 Task: Check the sale-to-list ratio of tennis club in the last 1 year.
Action: Mouse moved to (716, 193)
Screenshot: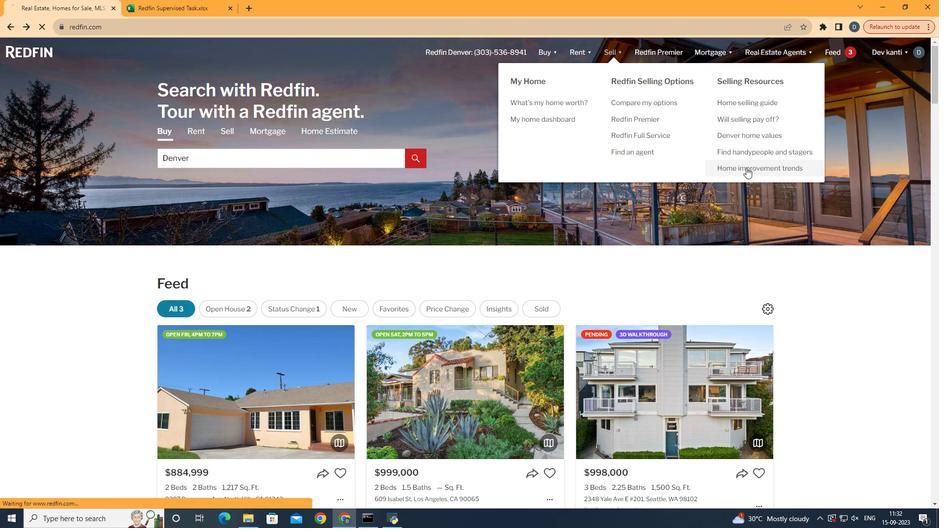
Action: Mouse pressed left at (716, 193)
Screenshot: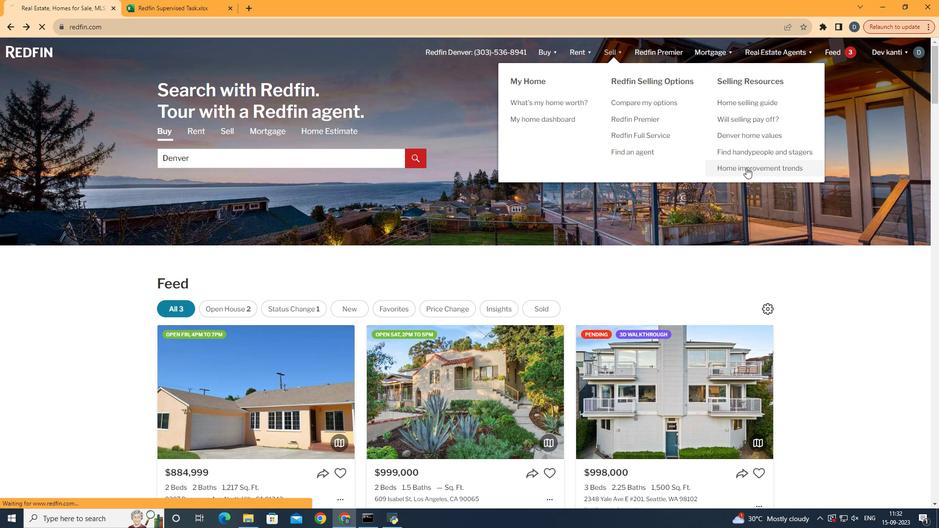 
Action: Mouse moved to (327, 207)
Screenshot: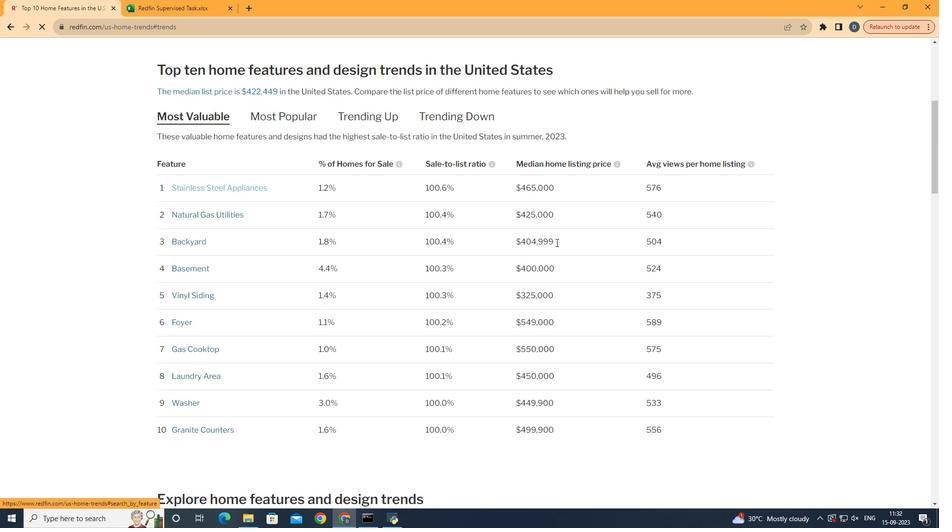 
Action: Mouse pressed left at (327, 207)
Screenshot: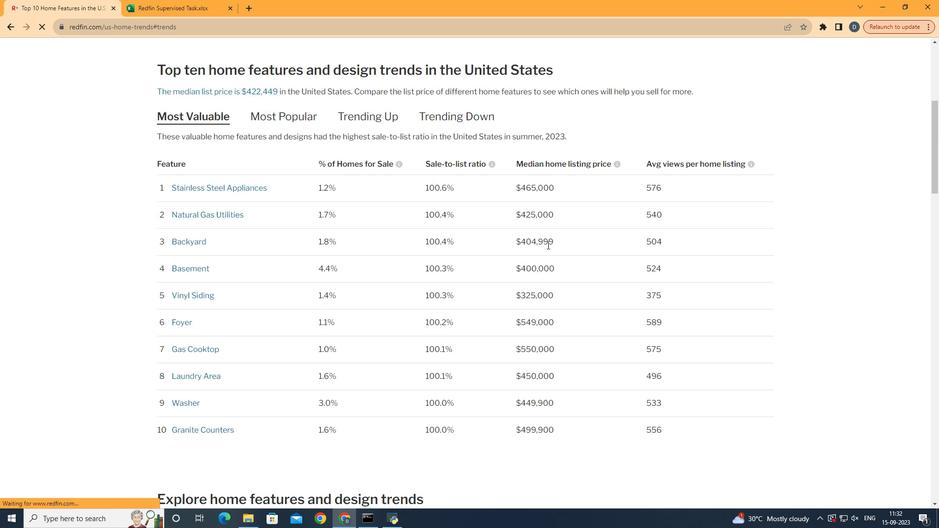 
Action: Mouse moved to (438, 239)
Screenshot: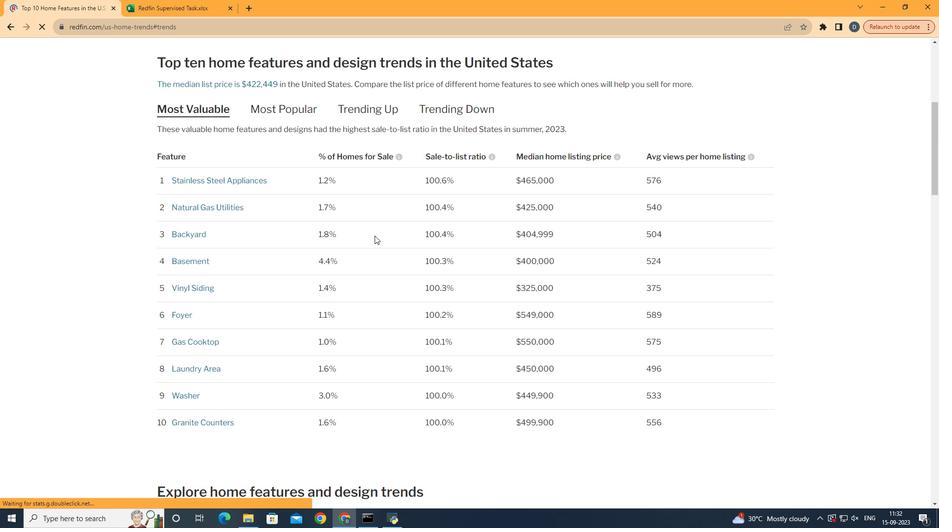 
Action: Mouse scrolled (438, 238) with delta (0, 0)
Screenshot: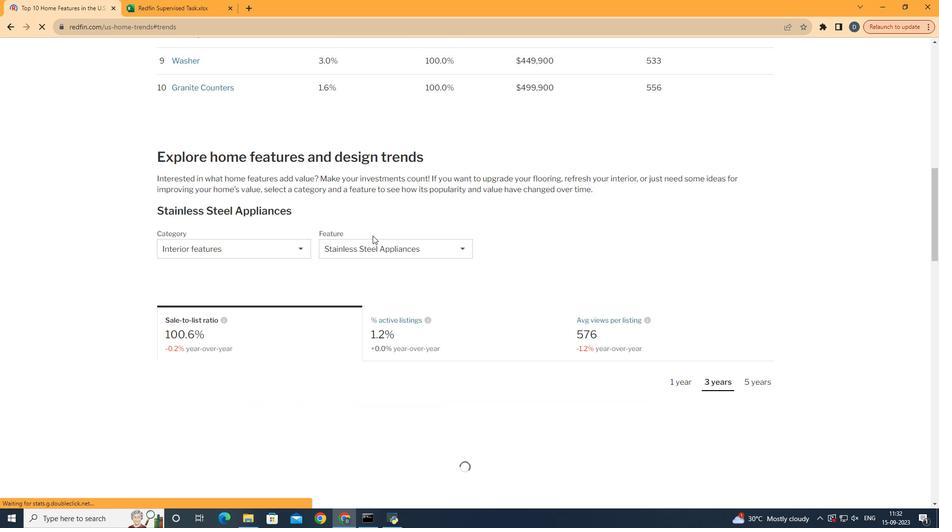 
Action: Mouse scrolled (438, 238) with delta (0, 0)
Screenshot: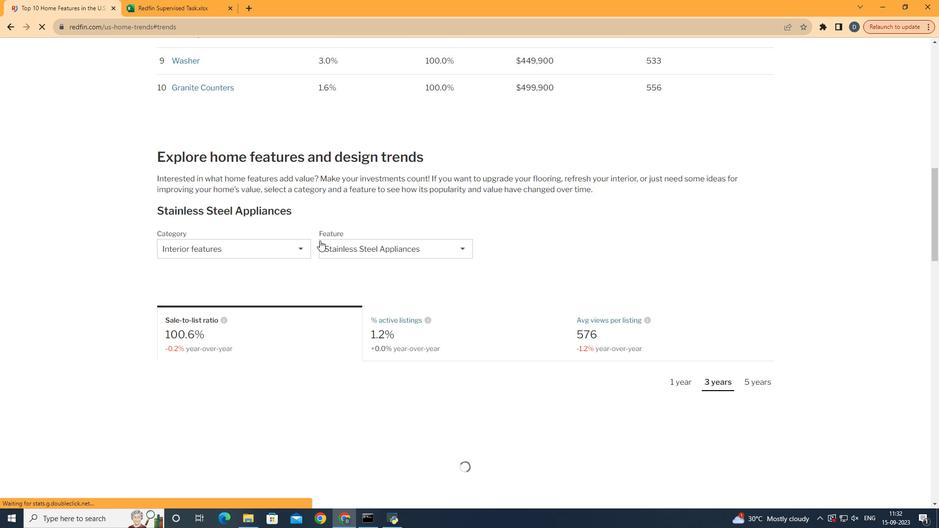 
Action: Mouse scrolled (438, 238) with delta (0, 0)
Screenshot: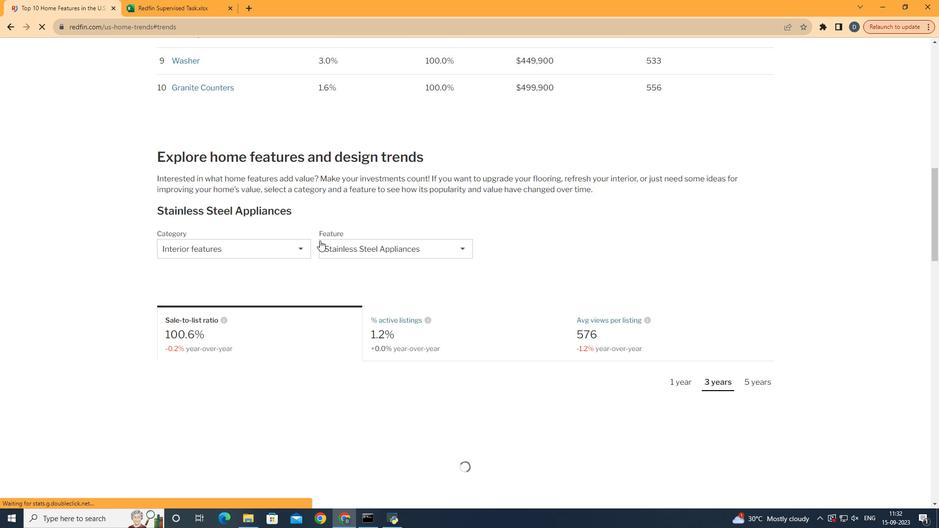 
Action: Mouse scrolled (438, 238) with delta (0, 0)
Screenshot: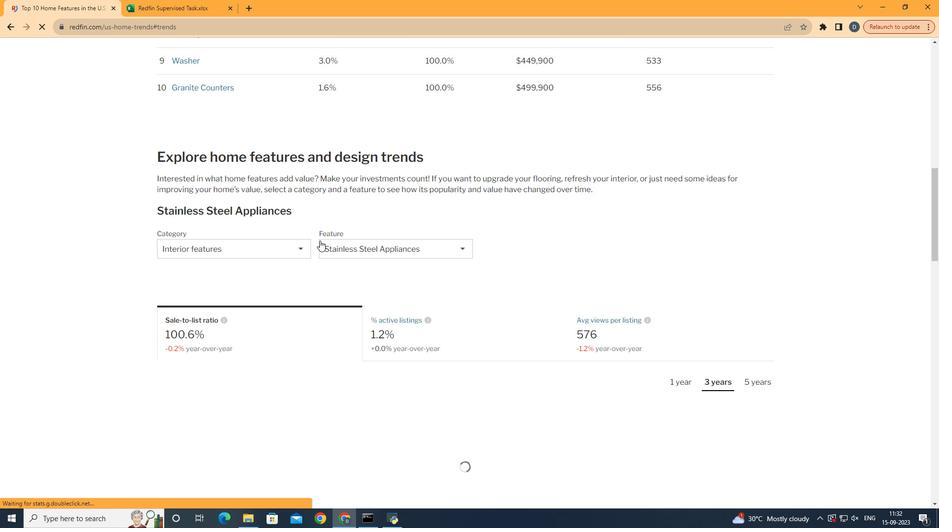 
Action: Mouse scrolled (438, 238) with delta (0, 0)
Screenshot: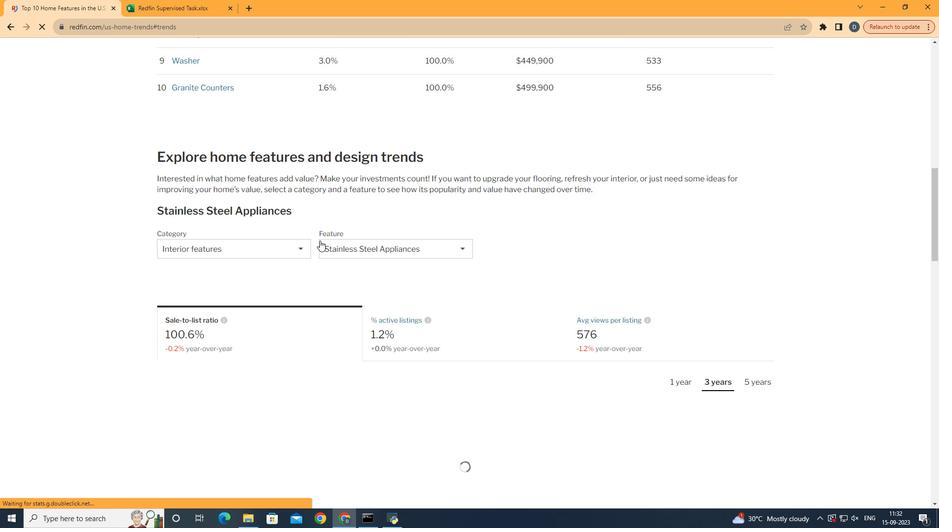 
Action: Mouse scrolled (438, 238) with delta (0, 0)
Screenshot: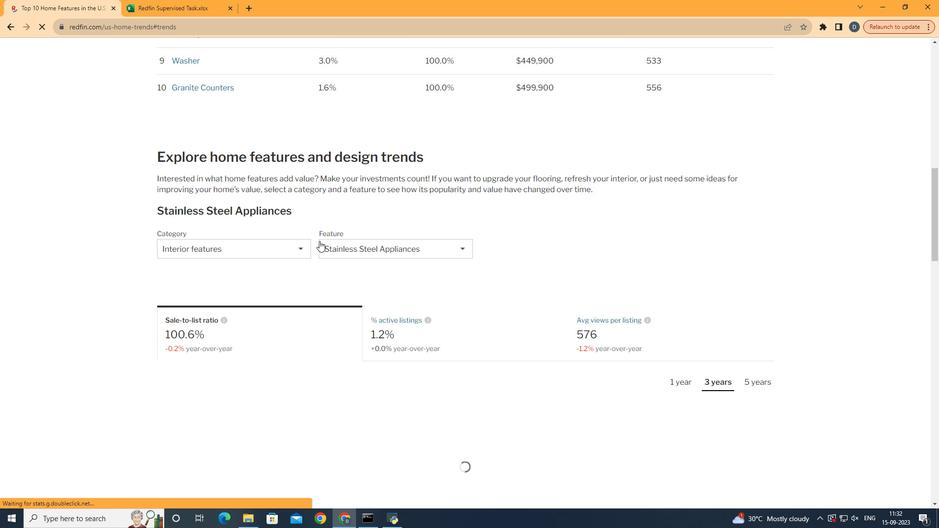 
Action: Mouse scrolled (438, 238) with delta (0, 0)
Screenshot: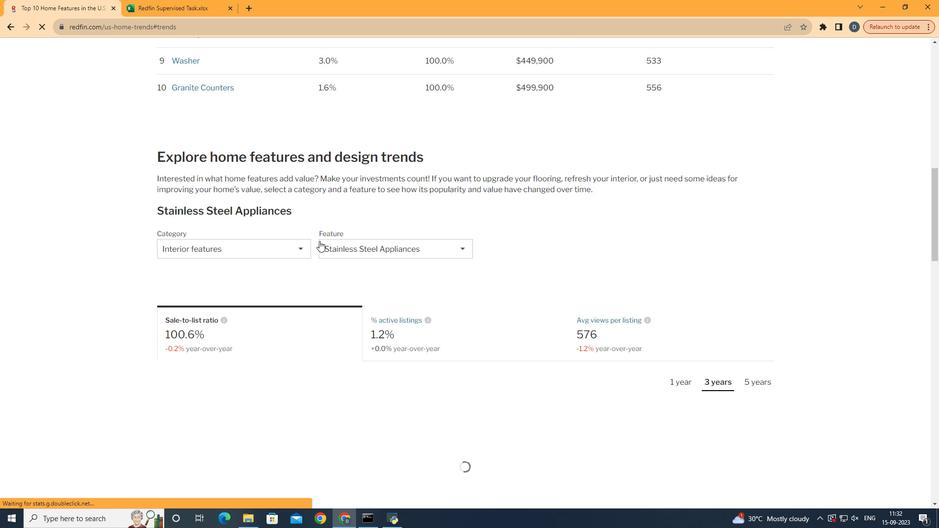 
Action: Mouse moved to (397, 242)
Screenshot: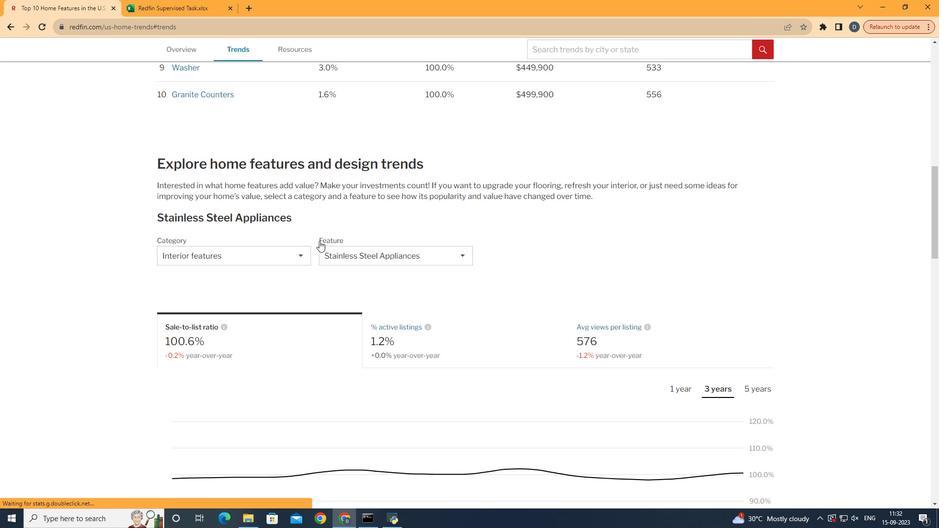 
Action: Mouse scrolled (397, 242) with delta (0, 0)
Screenshot: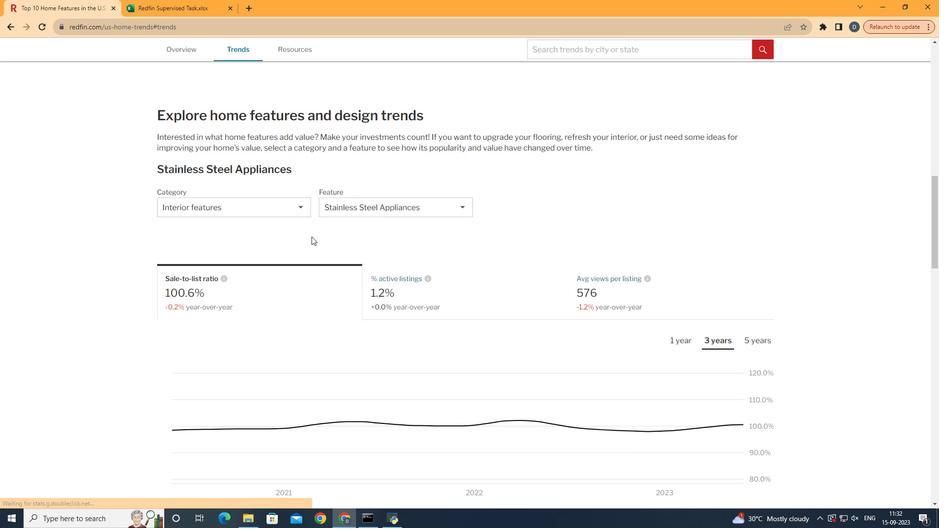 
Action: Mouse moved to (391, 239)
Screenshot: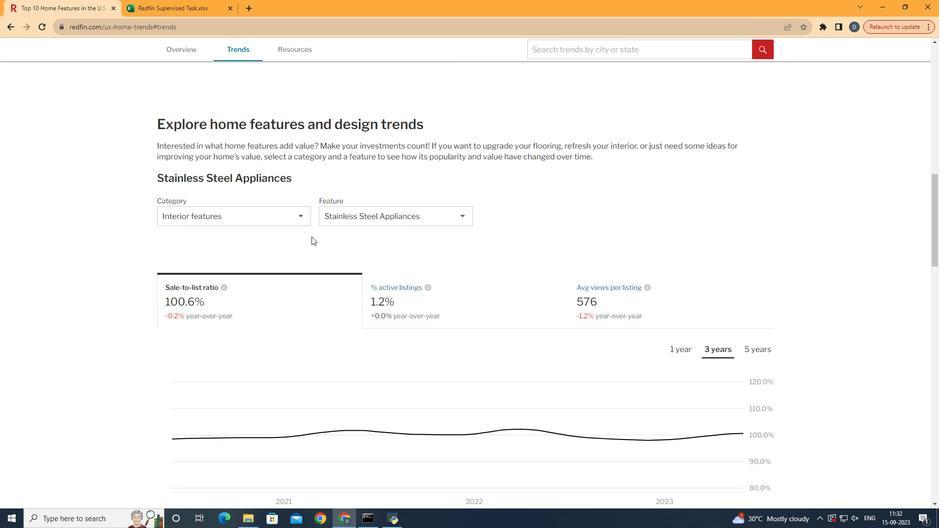 
Action: Mouse scrolled (391, 239) with delta (0, 0)
Screenshot: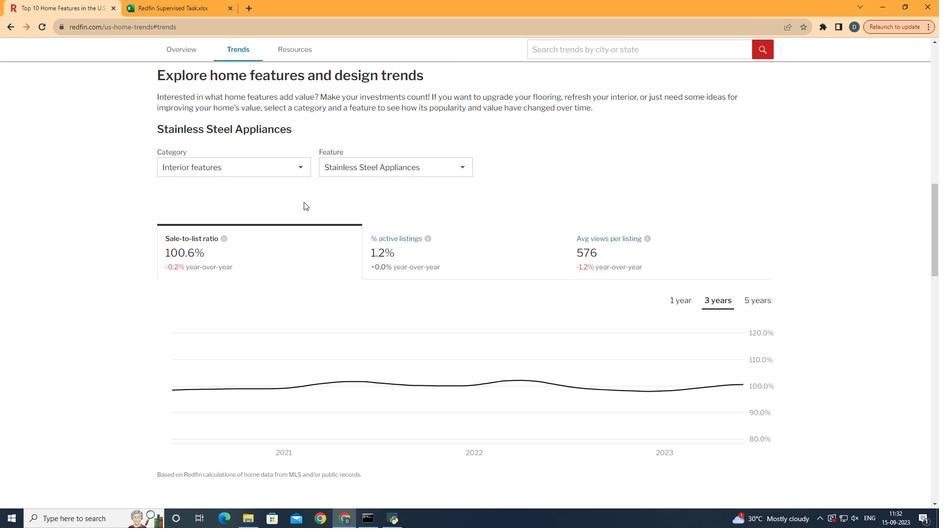
Action: Mouse moved to (384, 193)
Screenshot: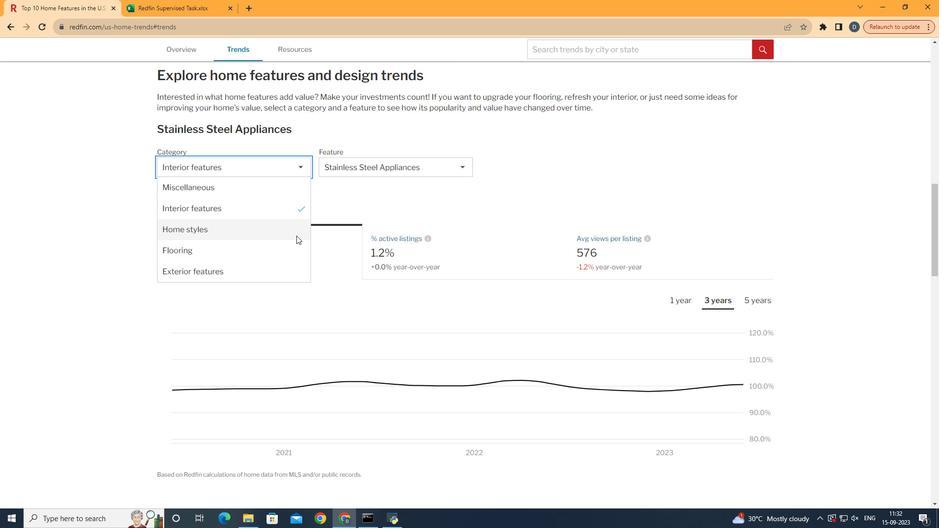 
Action: Mouse pressed left at (384, 193)
Screenshot: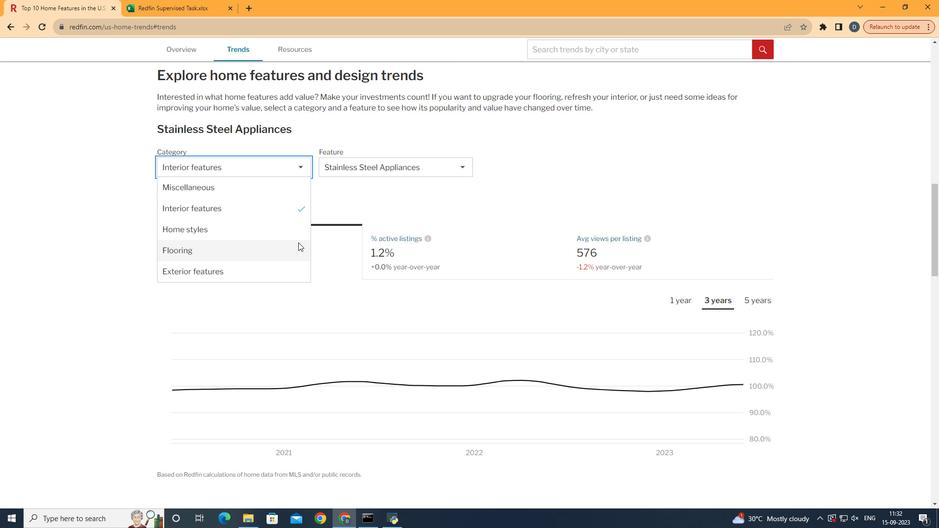 
Action: Mouse moved to (377, 255)
Screenshot: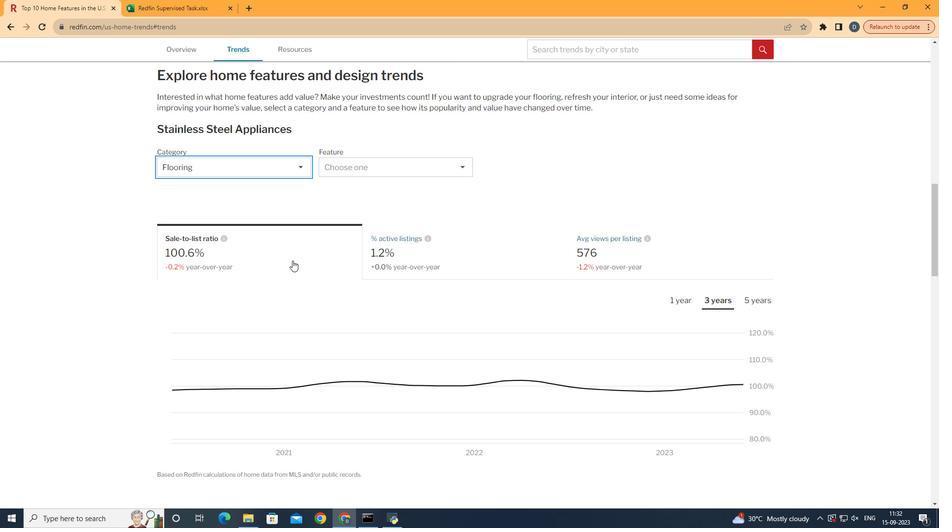 
Action: Mouse pressed left at (377, 255)
Screenshot: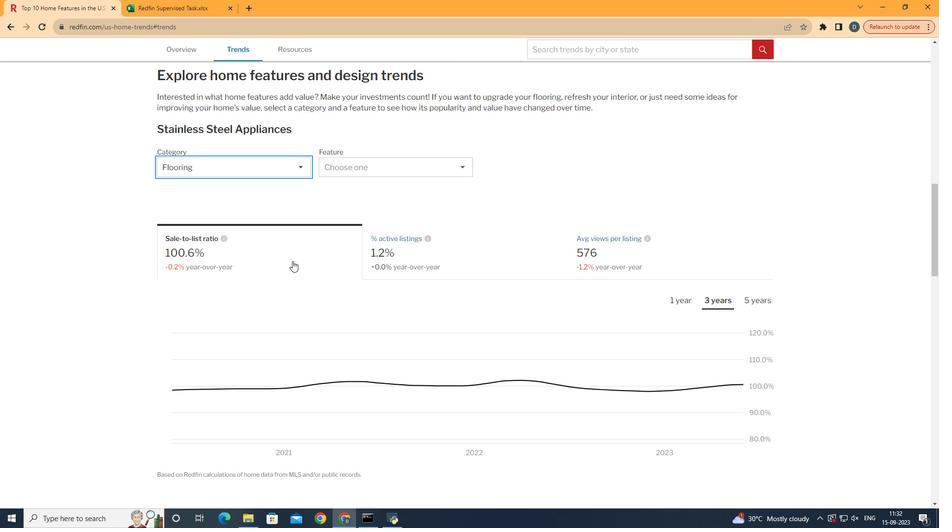 
Action: Mouse moved to (364, 195)
Screenshot: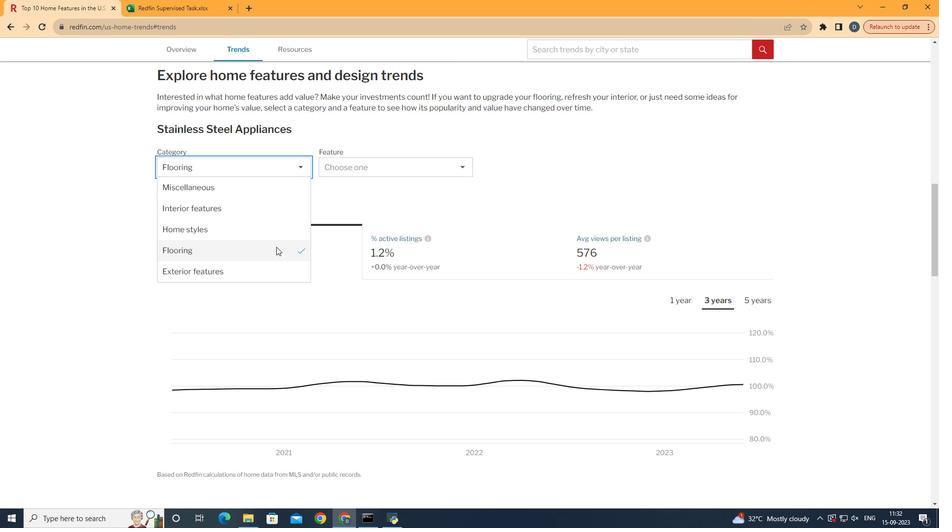 
Action: Mouse pressed left at (364, 195)
Screenshot: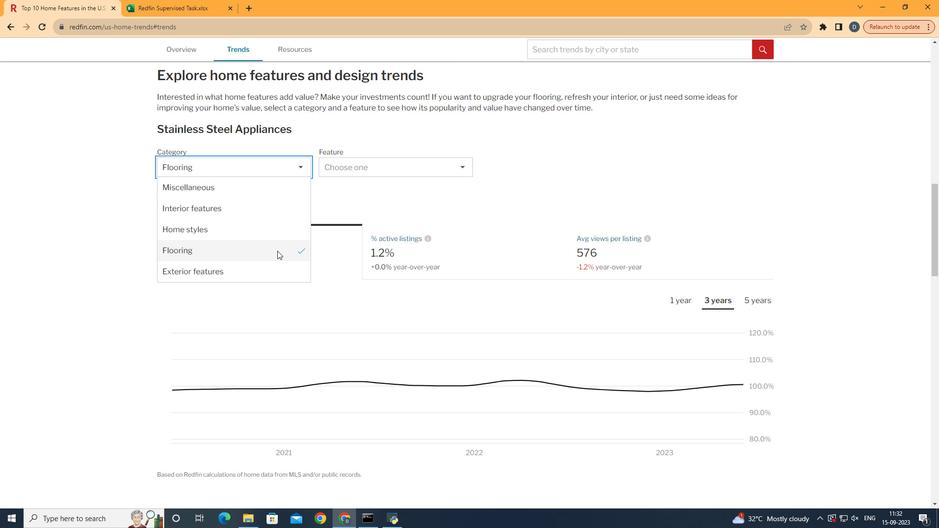 
Action: Mouse moved to (368, 258)
Screenshot: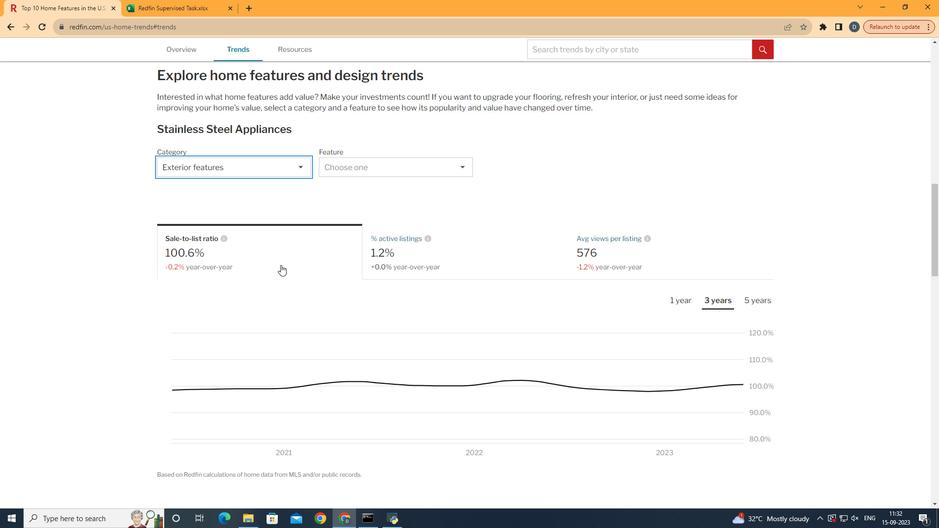 
Action: Mouse pressed left at (368, 258)
Screenshot: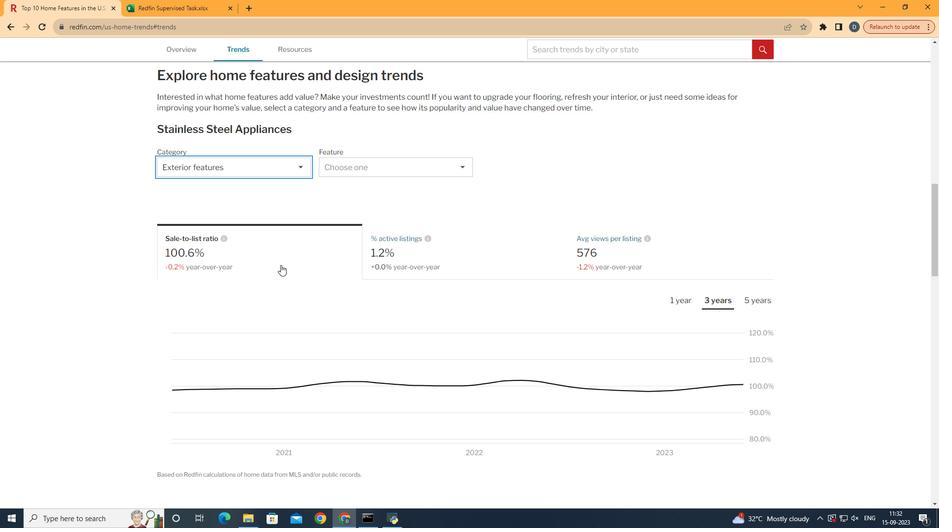 
Action: Mouse moved to (464, 200)
Screenshot: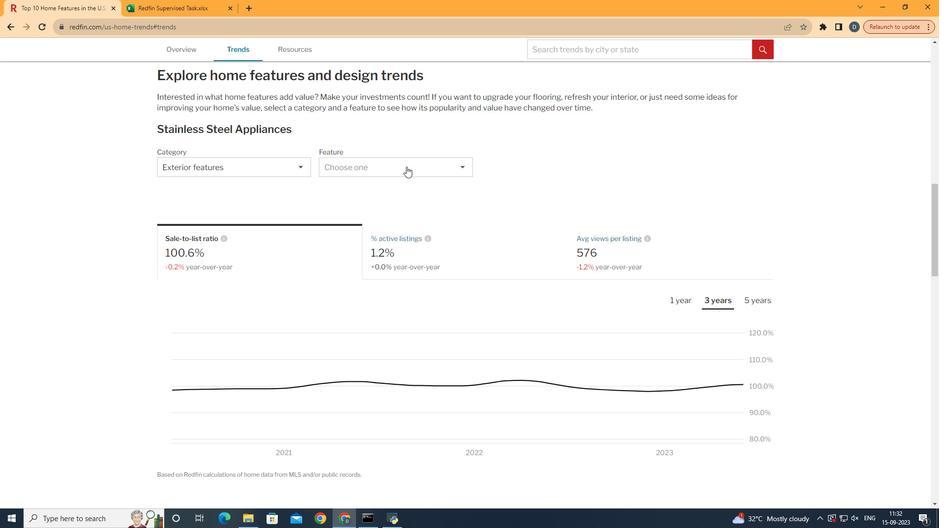 
Action: Mouse pressed left at (464, 200)
Screenshot: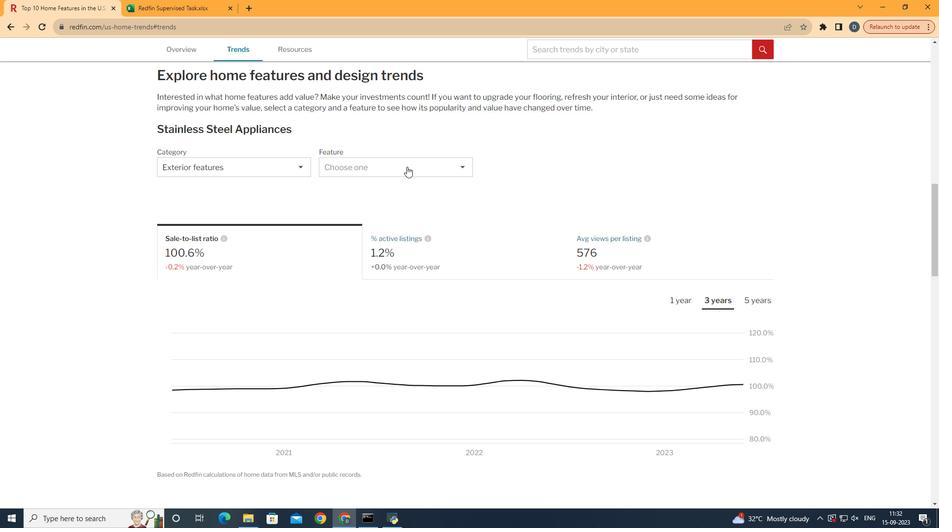 
Action: Mouse moved to (462, 193)
Screenshot: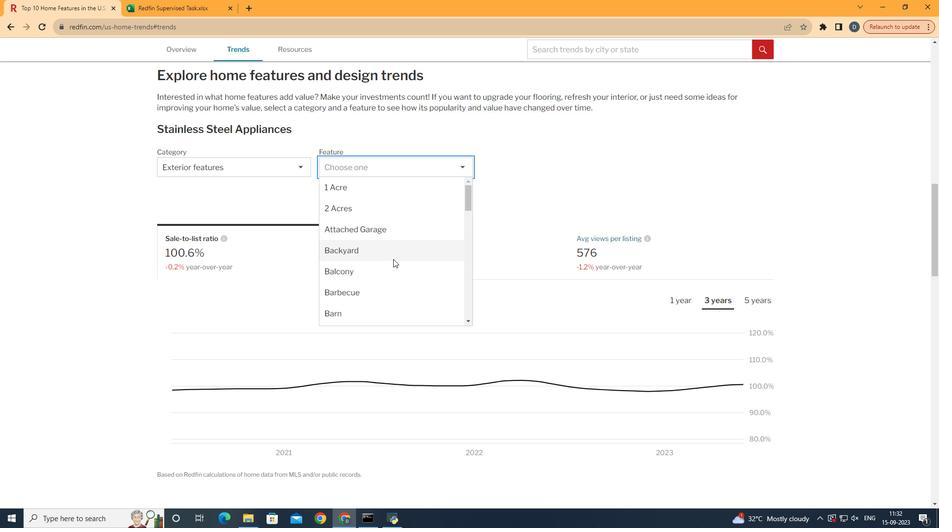 
Action: Mouse pressed left at (462, 193)
Screenshot: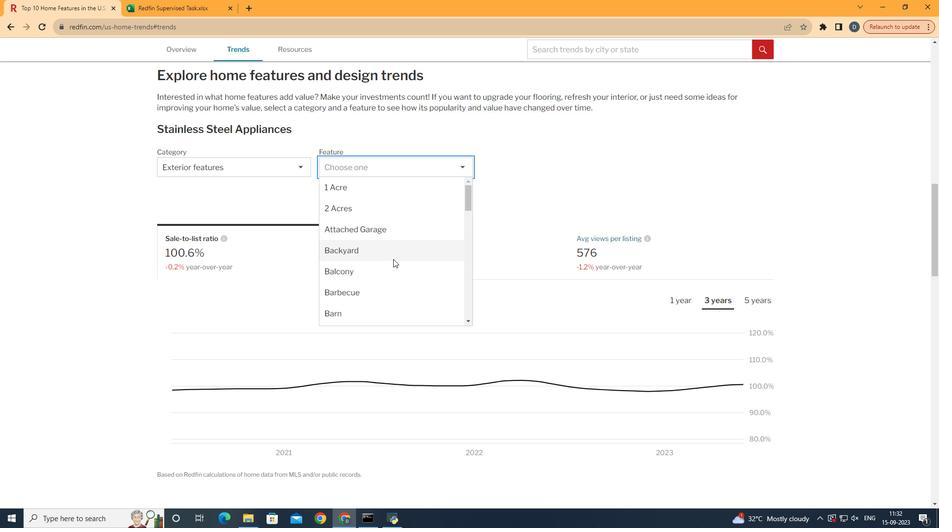 
Action: Mouse moved to (452, 254)
Screenshot: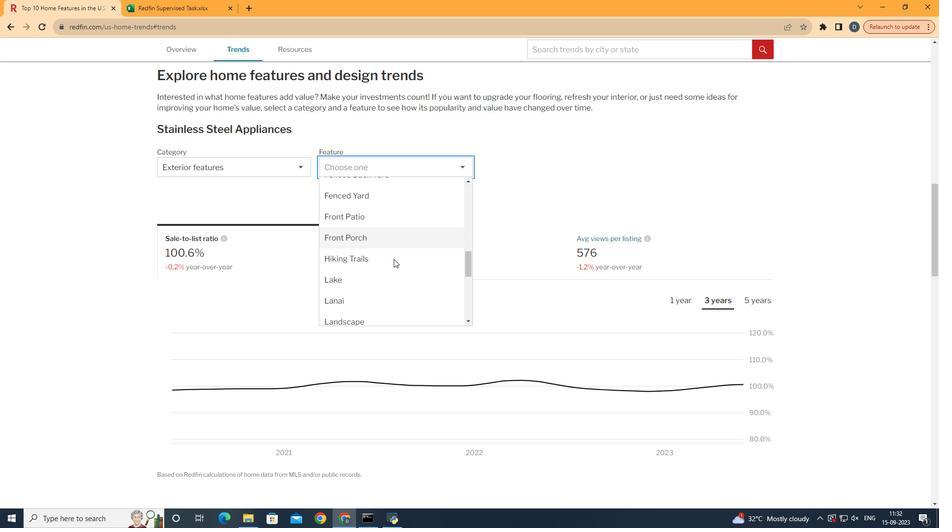 
Action: Mouse scrolled (452, 254) with delta (0, 0)
Screenshot: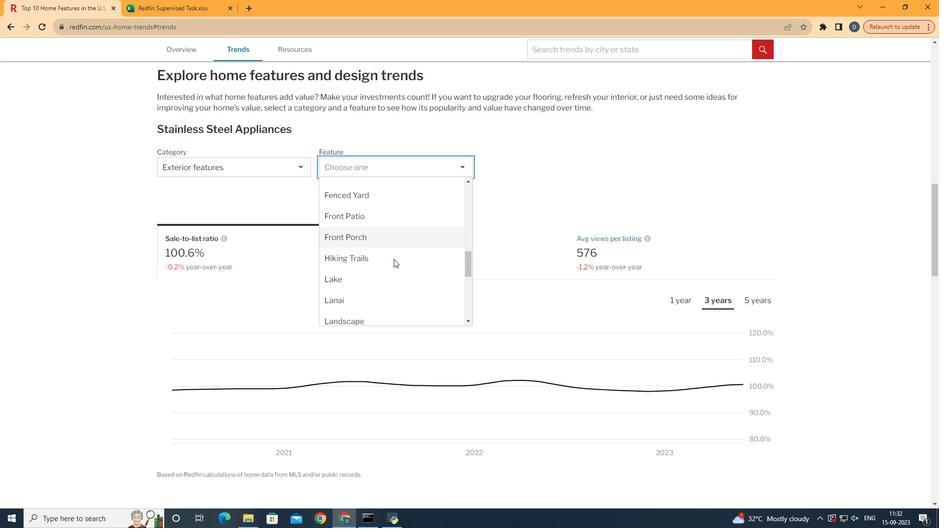 
Action: Mouse scrolled (452, 254) with delta (0, 0)
Screenshot: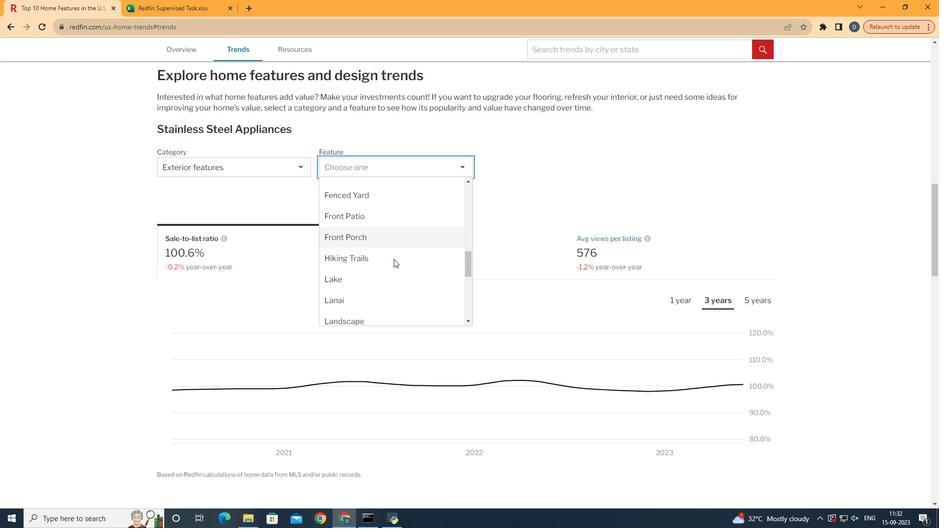 
Action: Mouse scrolled (452, 254) with delta (0, 0)
Screenshot: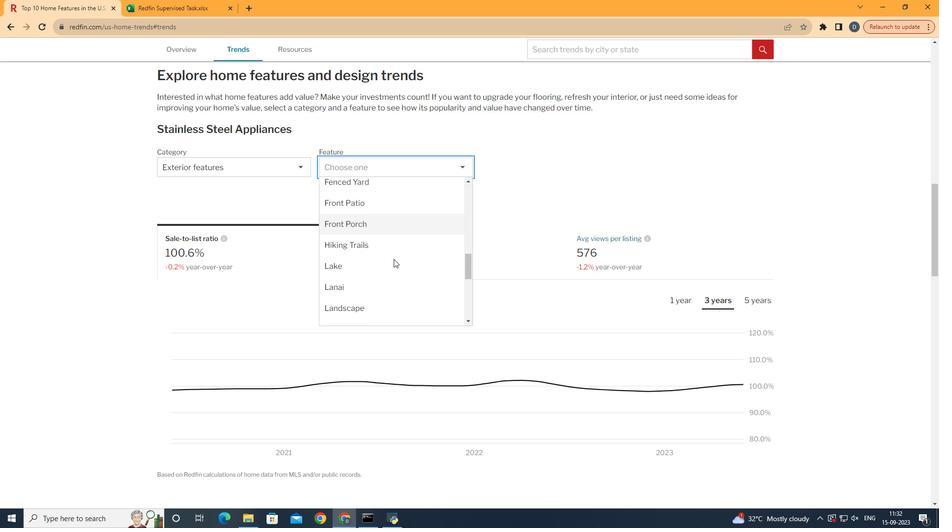 
Action: Mouse scrolled (452, 254) with delta (0, 0)
Screenshot: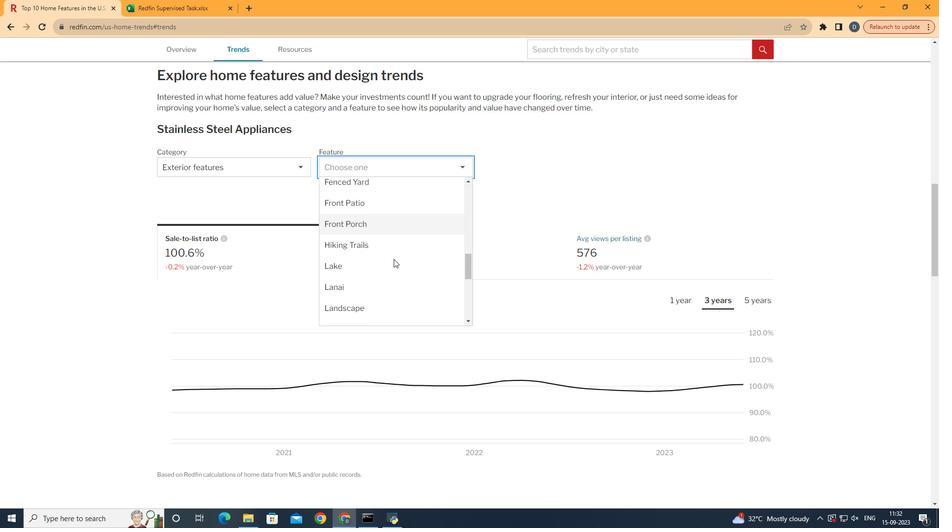 
Action: Mouse scrolled (452, 254) with delta (0, 0)
Screenshot: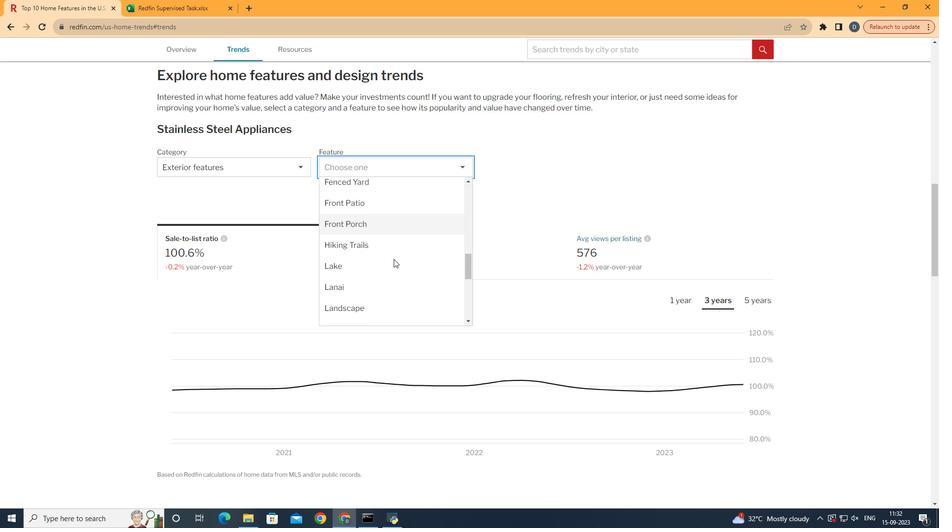 
Action: Mouse scrolled (452, 254) with delta (0, 0)
Screenshot: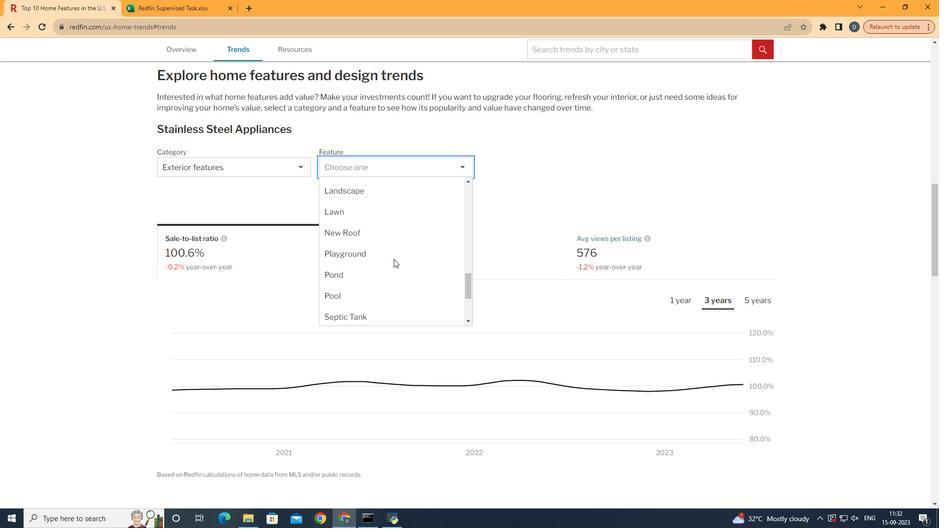 
Action: Mouse moved to (452, 254)
Screenshot: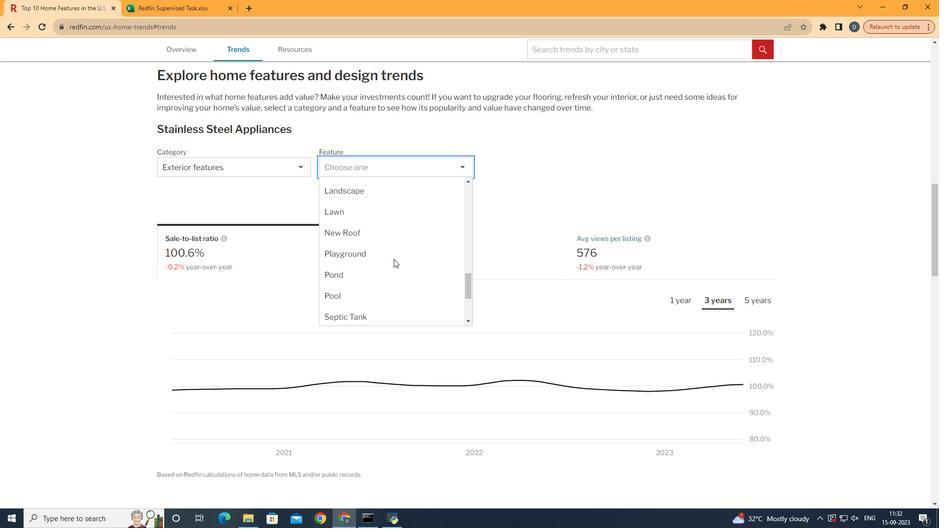 
Action: Mouse scrolled (452, 254) with delta (0, 0)
Screenshot: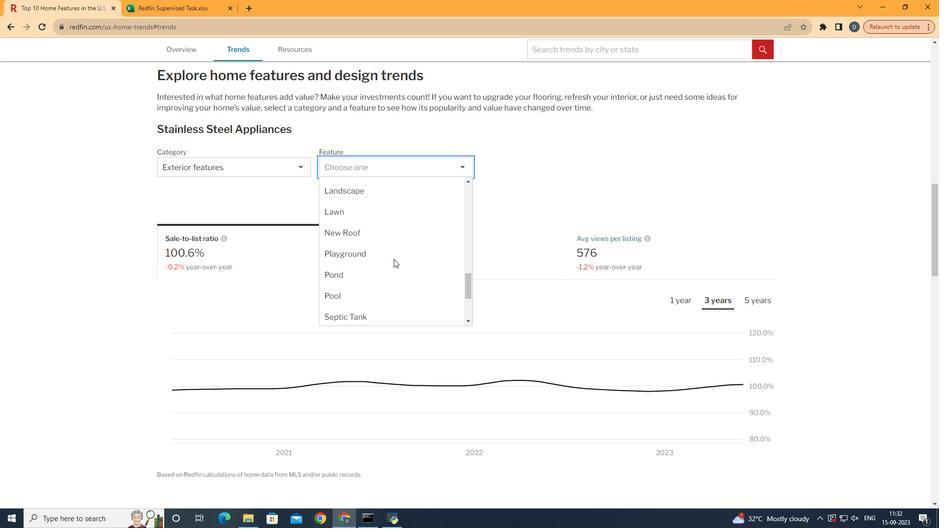 
Action: Mouse moved to (452, 254)
Screenshot: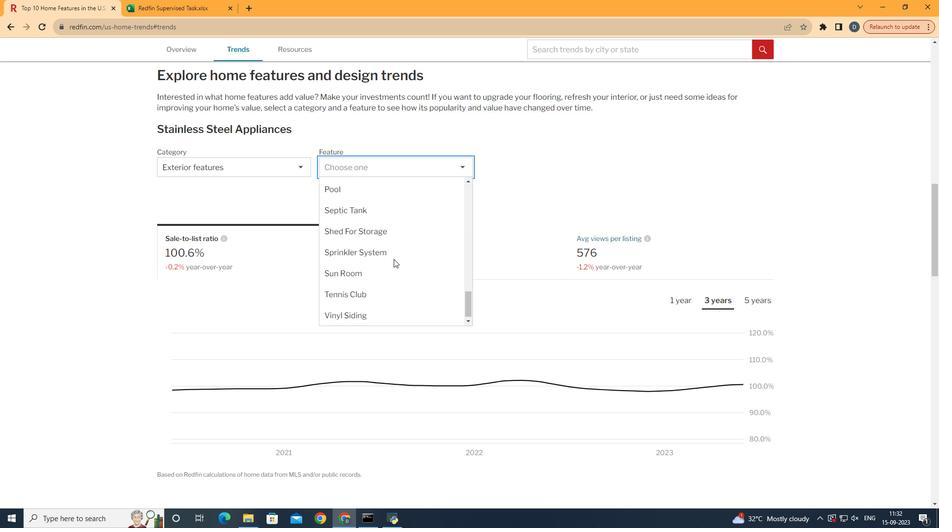 
Action: Mouse scrolled (452, 254) with delta (0, 0)
Screenshot: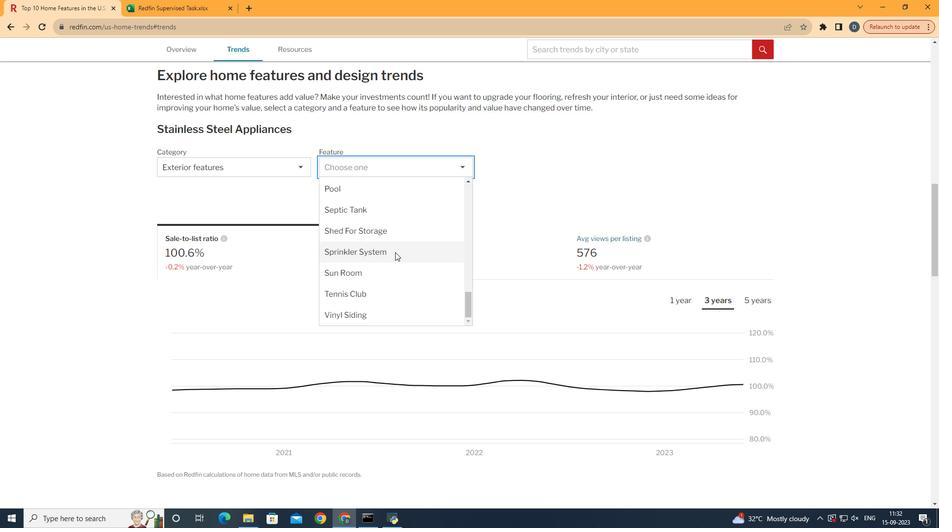 
Action: Mouse scrolled (452, 254) with delta (0, 0)
Screenshot: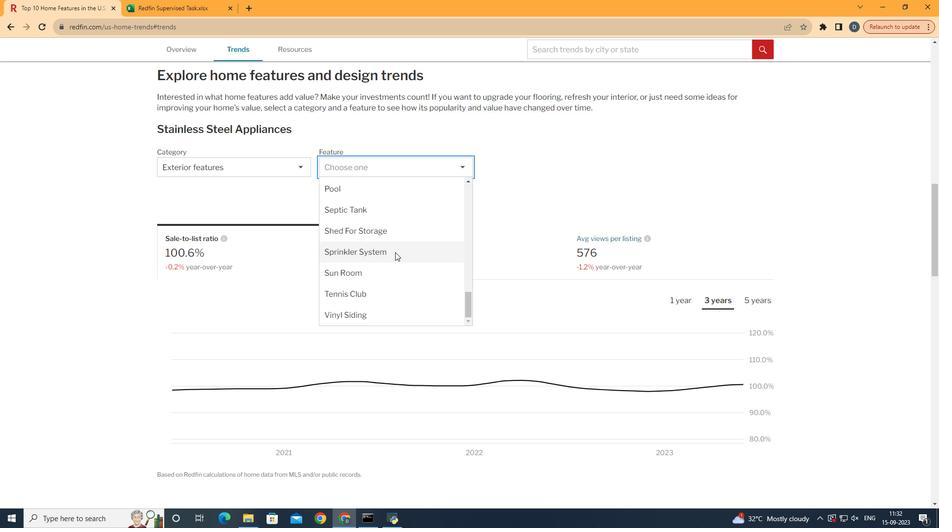 
Action: Mouse scrolled (452, 254) with delta (0, 0)
Screenshot: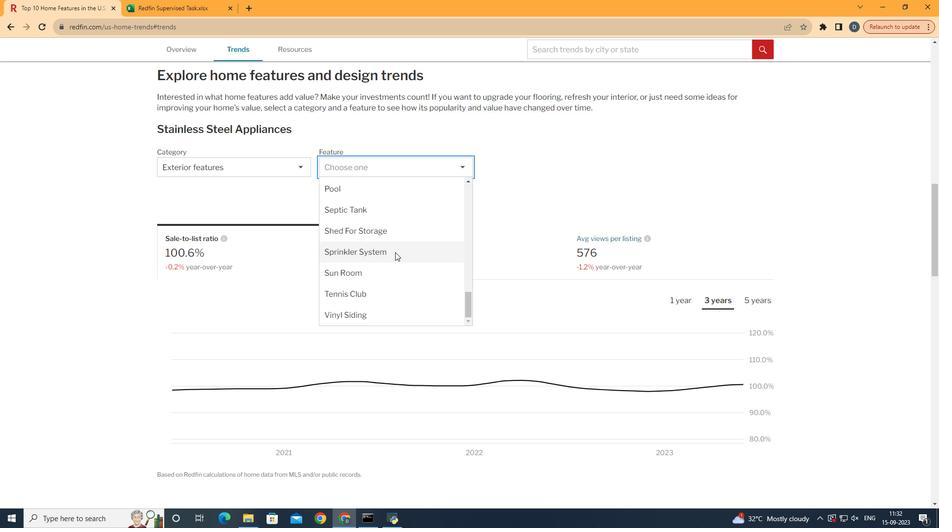 
Action: Mouse scrolled (452, 254) with delta (0, 0)
Screenshot: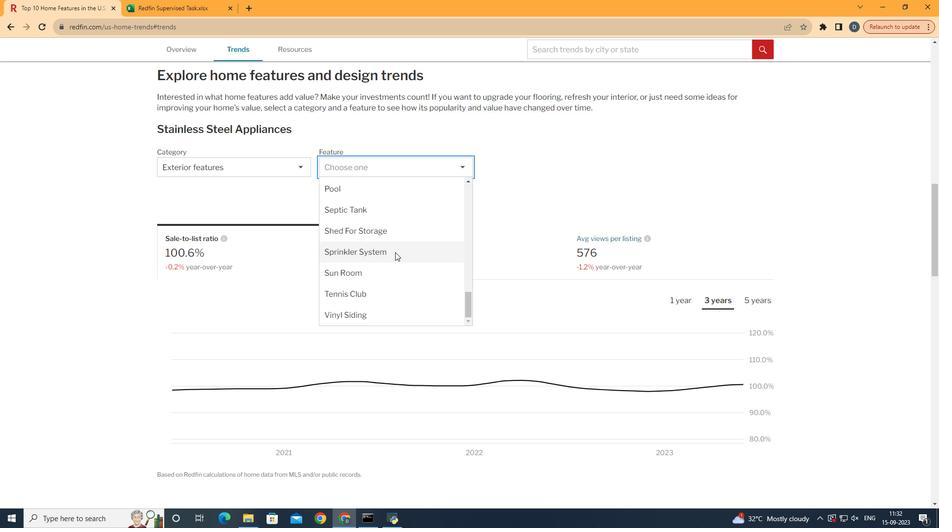 
Action: Mouse scrolled (452, 254) with delta (0, 0)
Screenshot: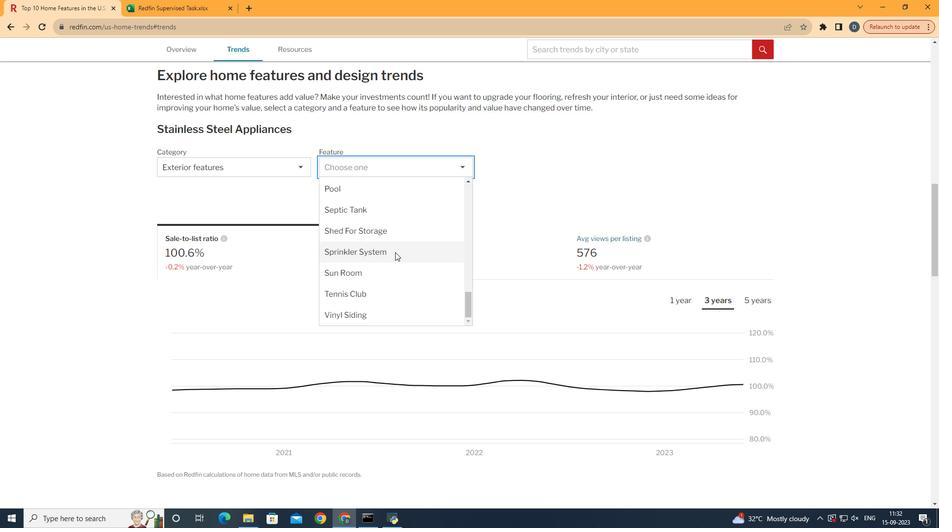 
Action: Mouse scrolled (452, 254) with delta (0, 0)
Screenshot: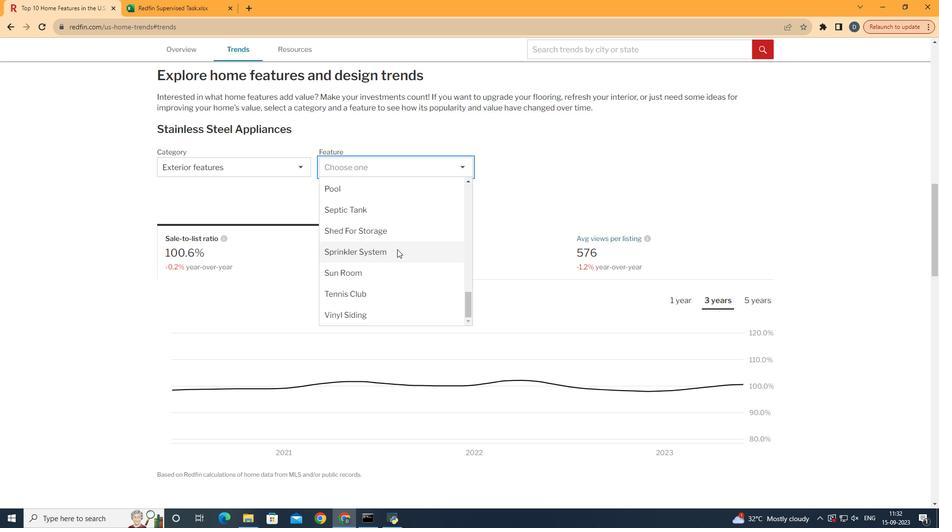 
Action: Mouse moved to (460, 269)
Screenshot: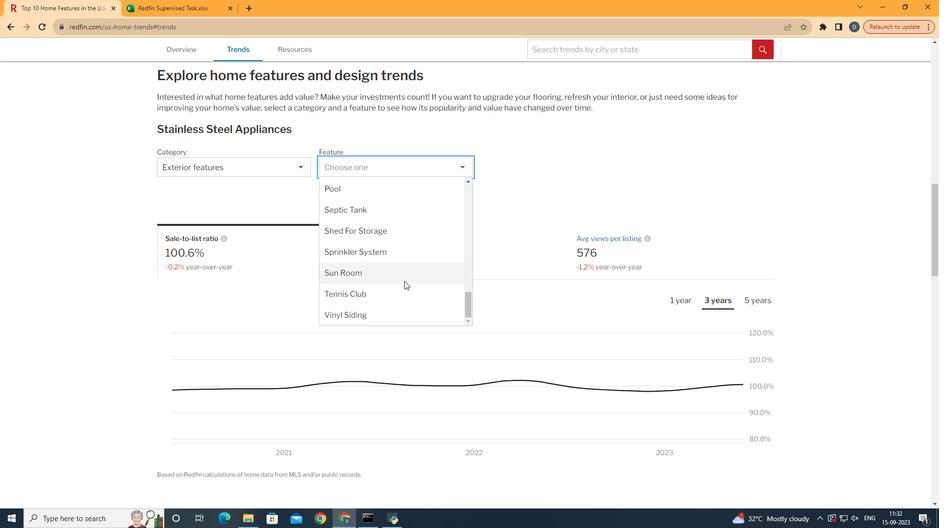 
Action: Mouse pressed left at (460, 269)
Screenshot: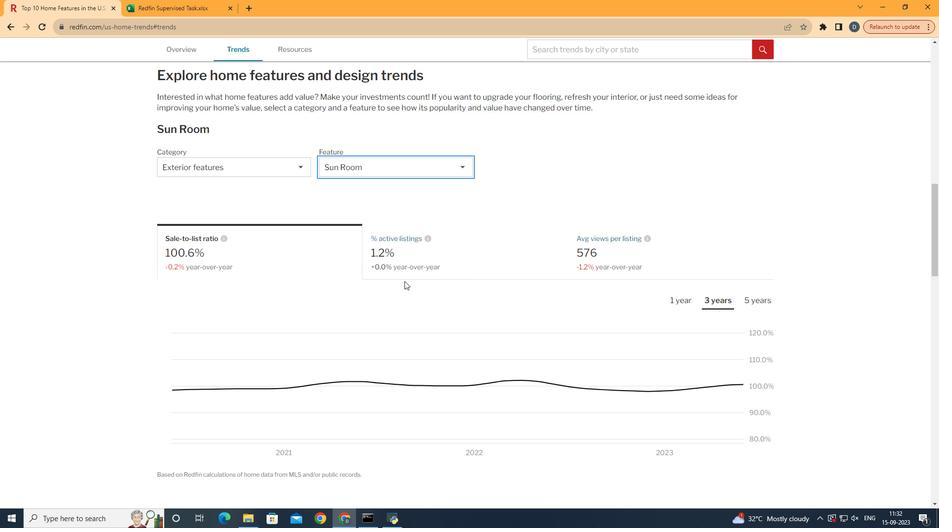 
Action: Mouse moved to (479, 197)
Screenshot: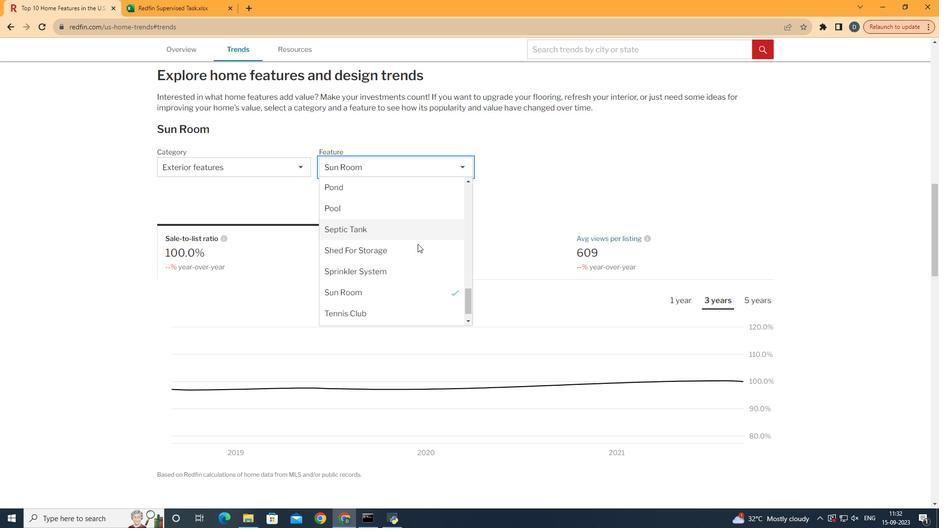 
Action: Mouse pressed left at (479, 197)
Screenshot: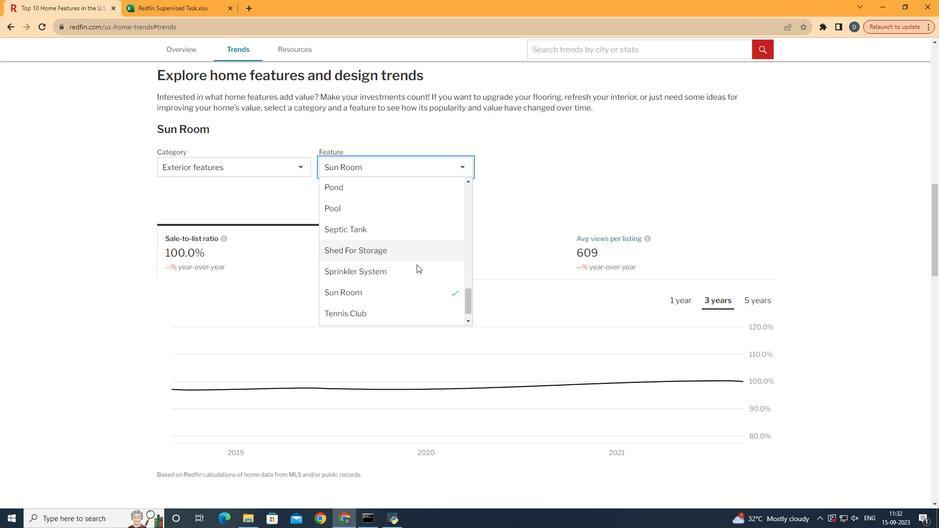 
Action: Mouse moved to (472, 289)
Screenshot: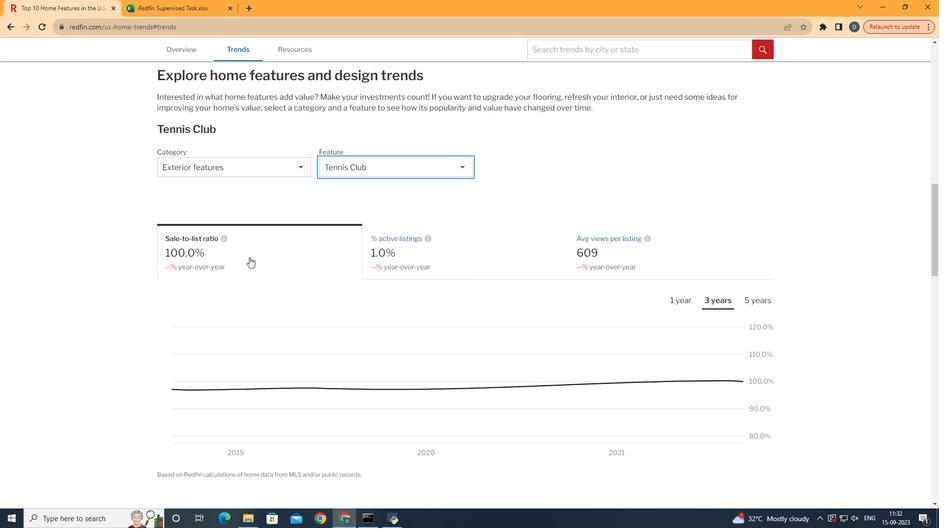
Action: Mouse pressed left at (472, 289)
Screenshot: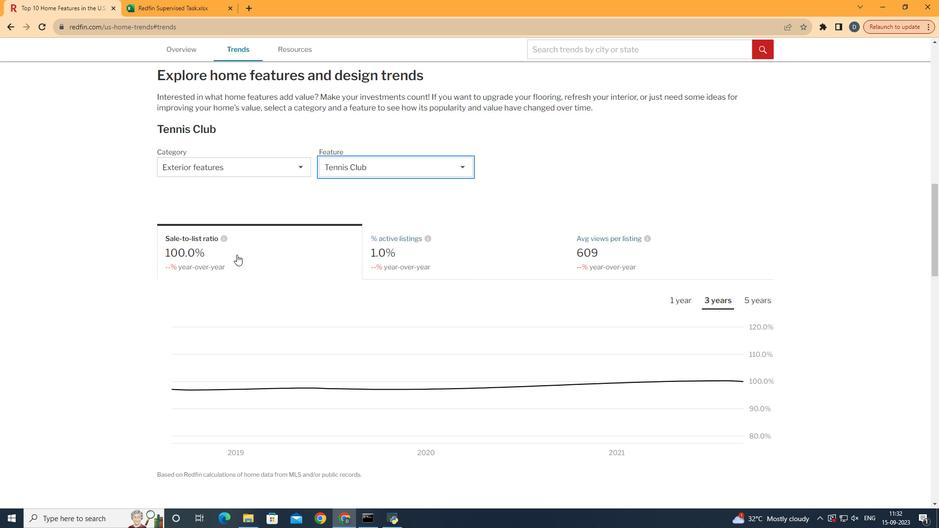 
Action: Mouse moved to (674, 282)
Screenshot: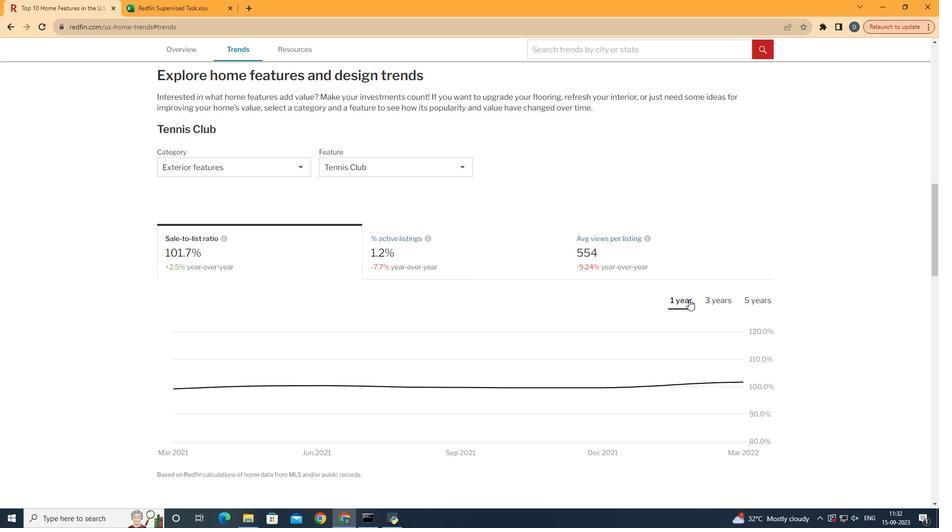 
Action: Mouse pressed left at (674, 282)
Screenshot: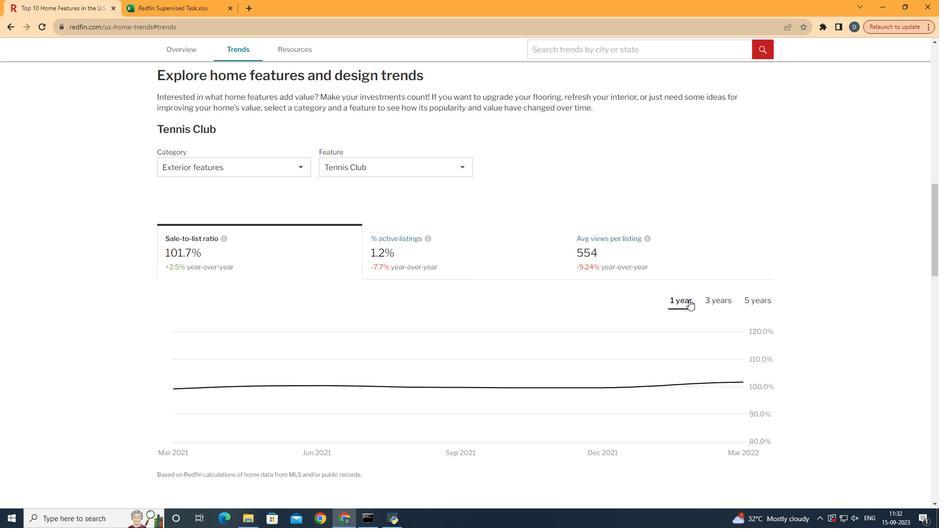 
